 Task: Watch a repository to receive notifications.
Action: Mouse moved to (1057, 69)
Screenshot: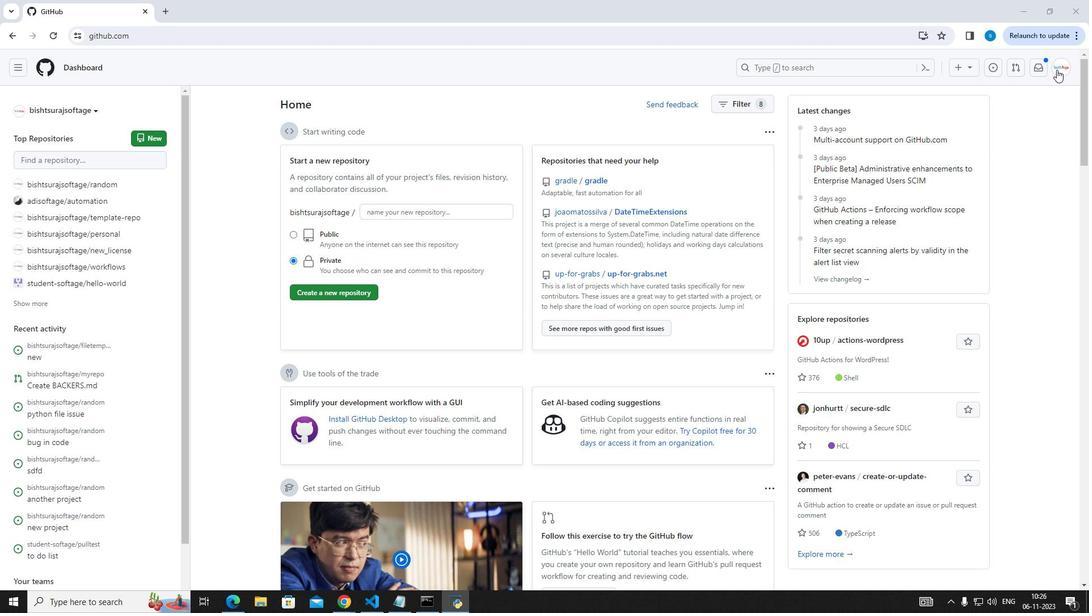 
Action: Mouse pressed left at (1057, 69)
Screenshot: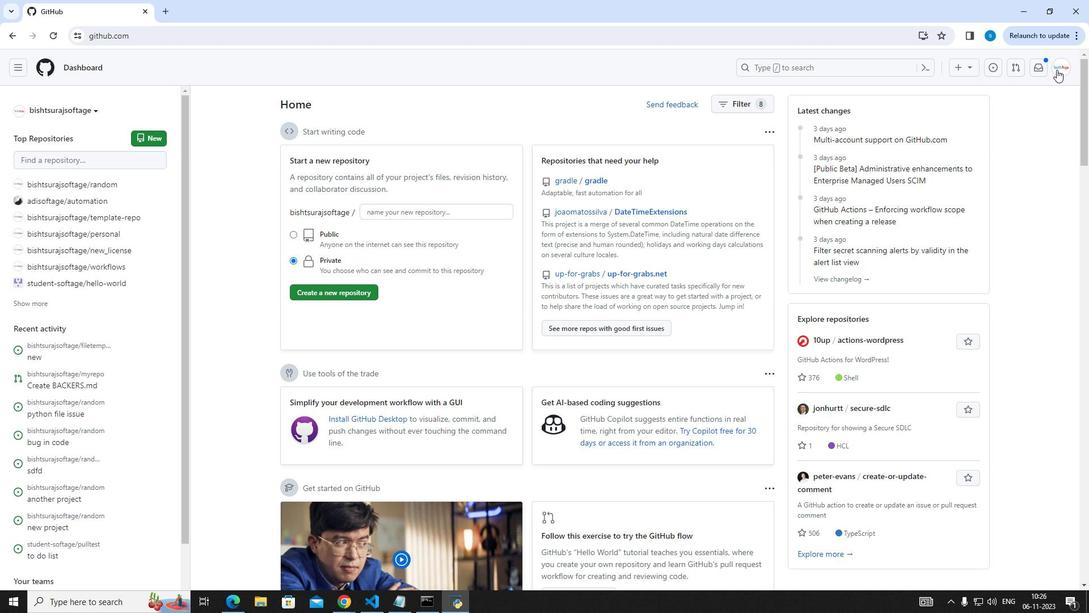 
Action: Mouse moved to (998, 164)
Screenshot: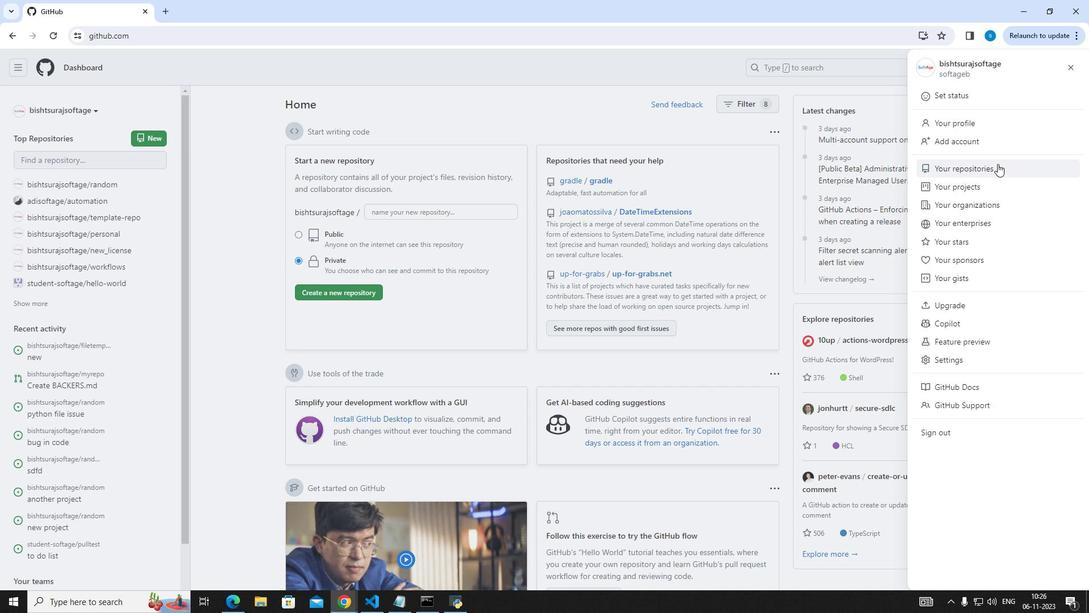 
Action: Mouse pressed left at (998, 164)
Screenshot: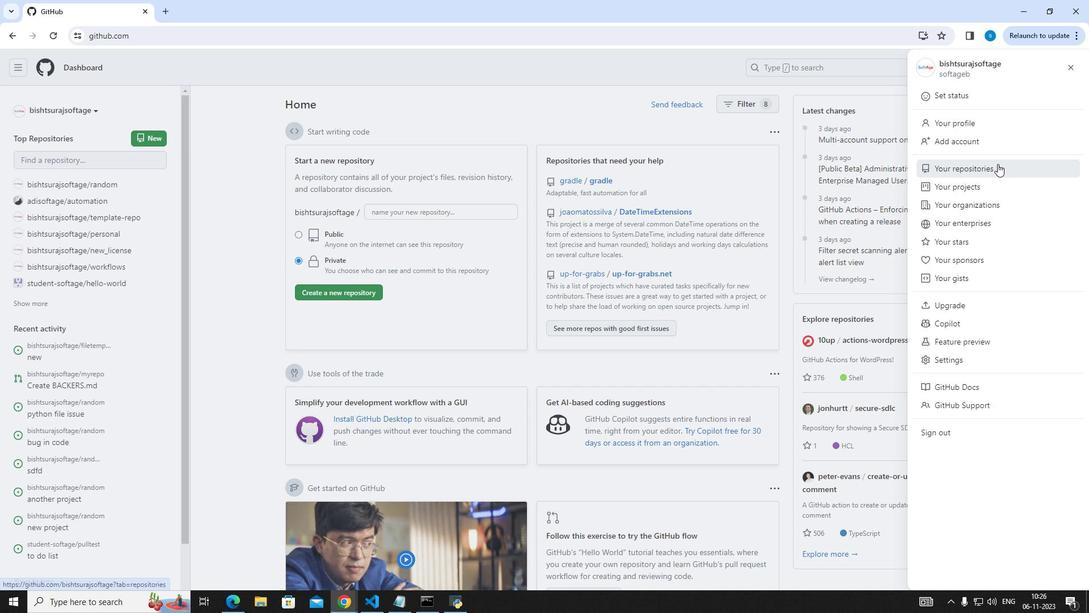 
Action: Mouse moved to (418, 166)
Screenshot: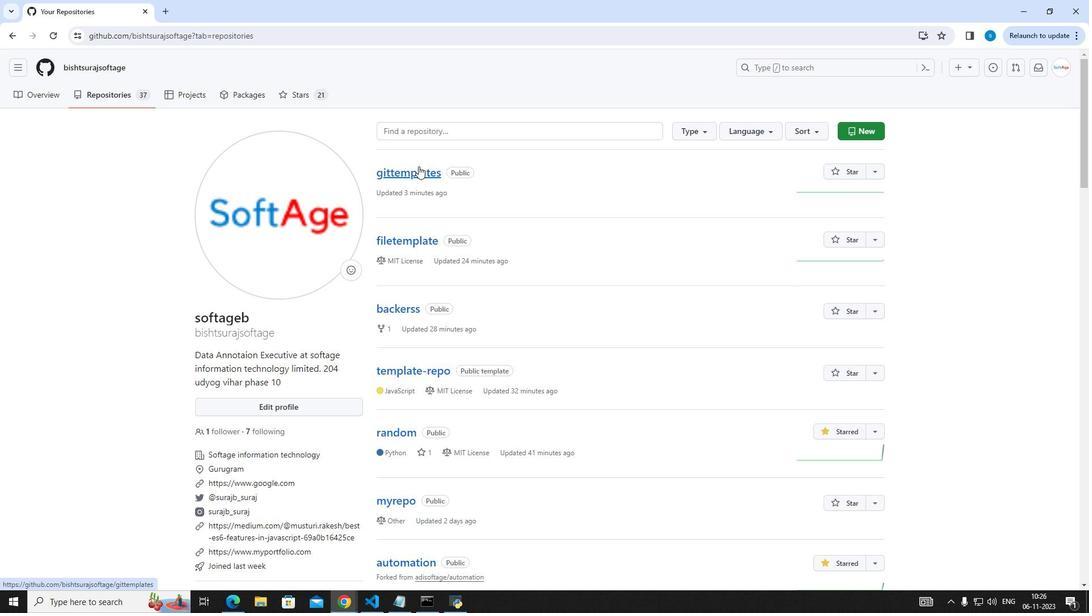 
Action: Mouse pressed left at (418, 166)
Screenshot: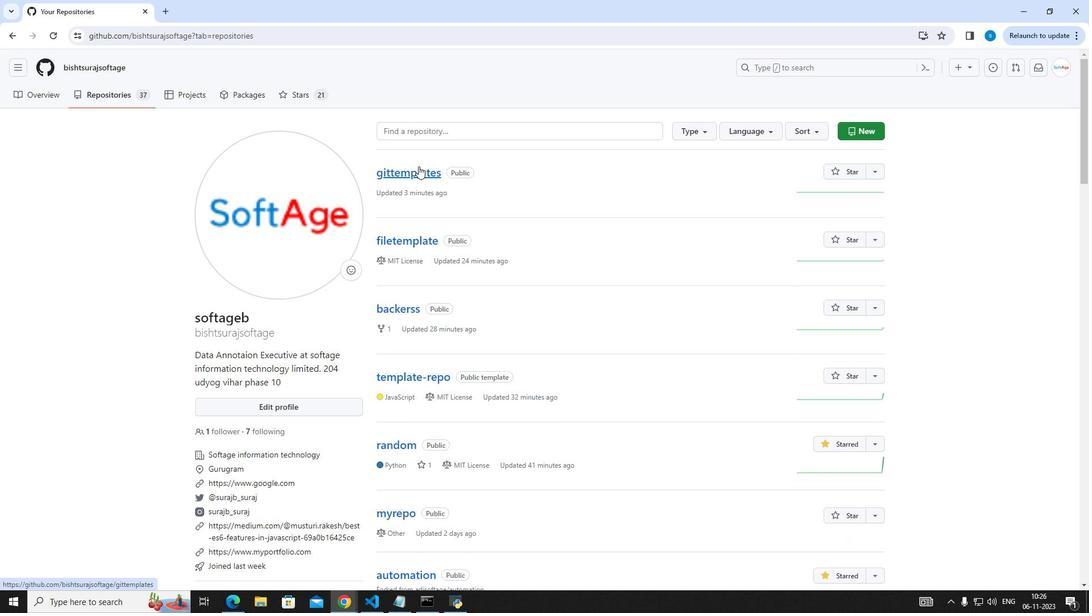 
Action: Mouse moved to (715, 127)
Screenshot: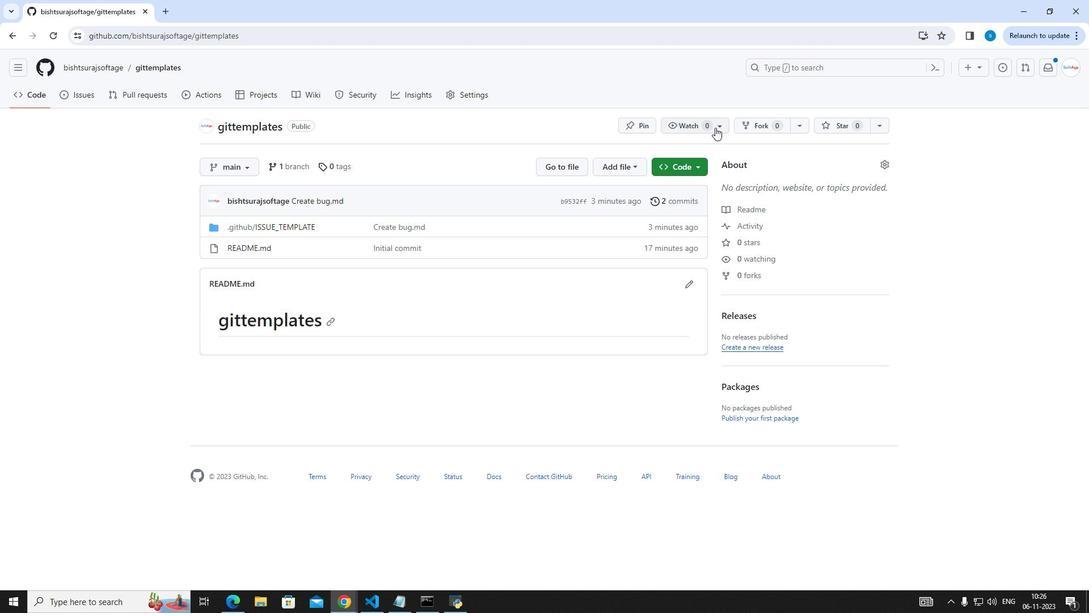 
Action: Mouse pressed left at (715, 127)
Screenshot: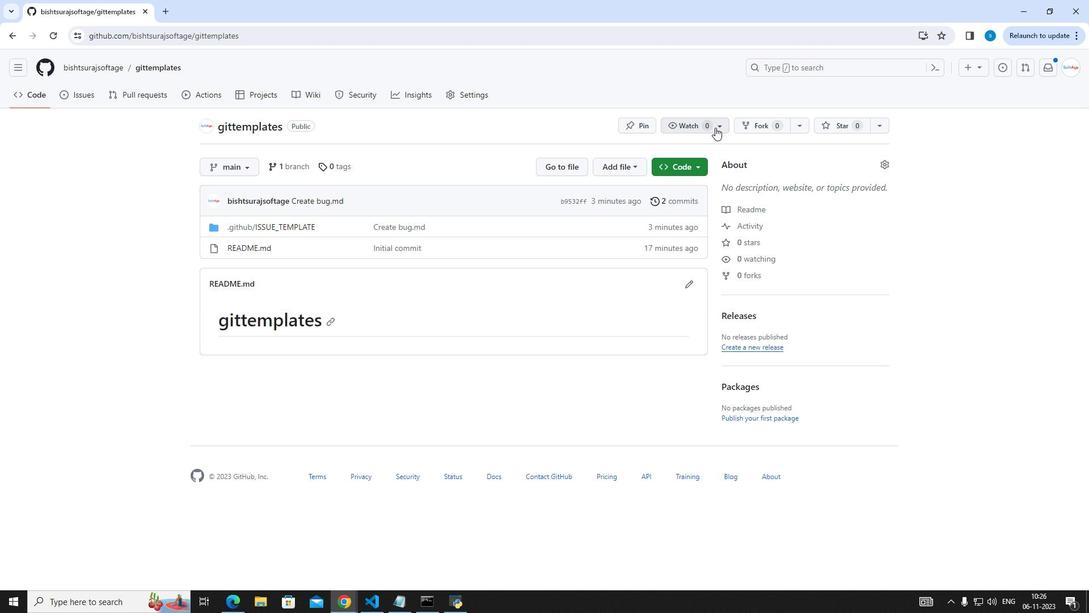 
Action: Mouse moved to (729, 271)
Screenshot: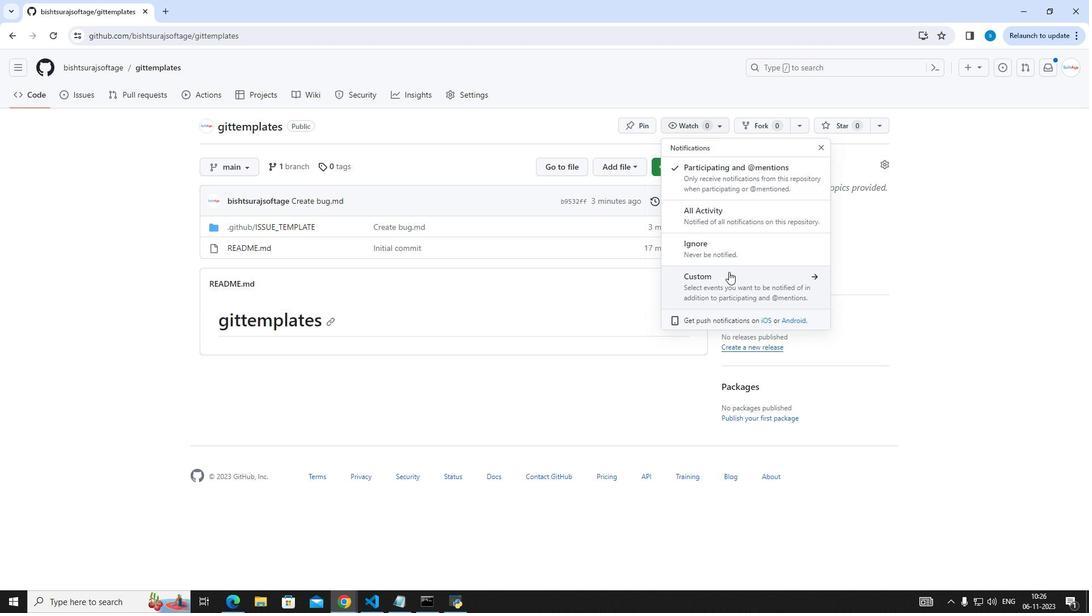 
Action: Mouse pressed left at (729, 271)
Screenshot: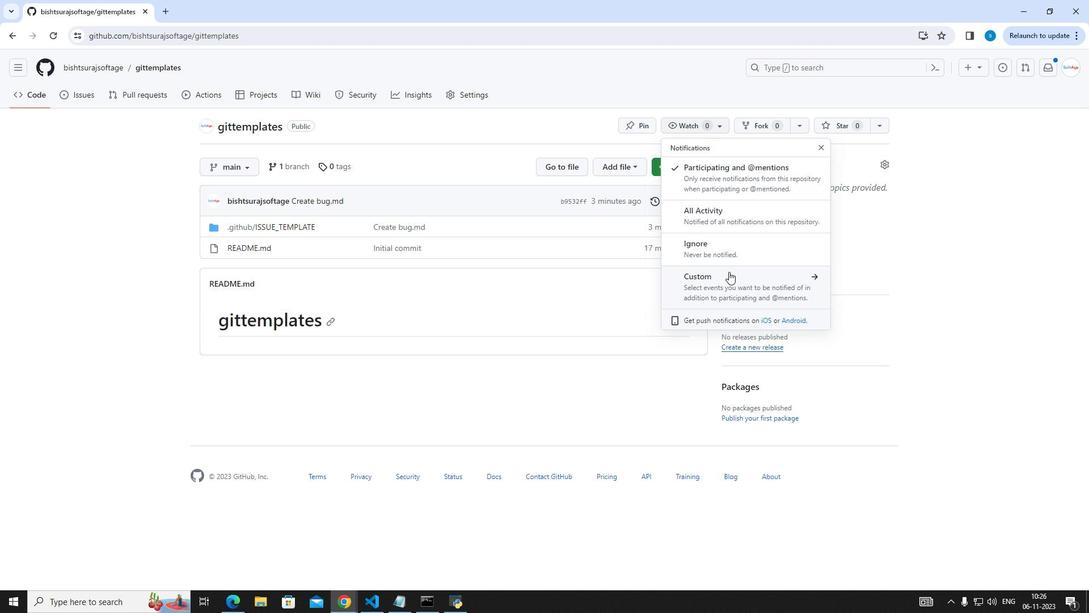 
Action: Mouse moved to (705, 211)
Screenshot: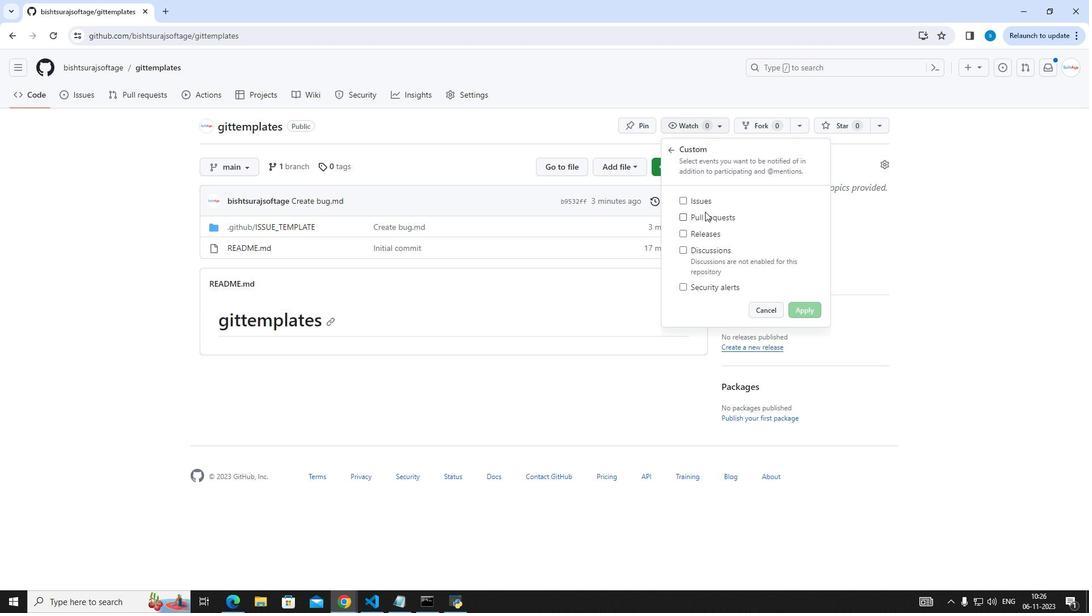 
Action: Mouse pressed left at (705, 211)
Screenshot: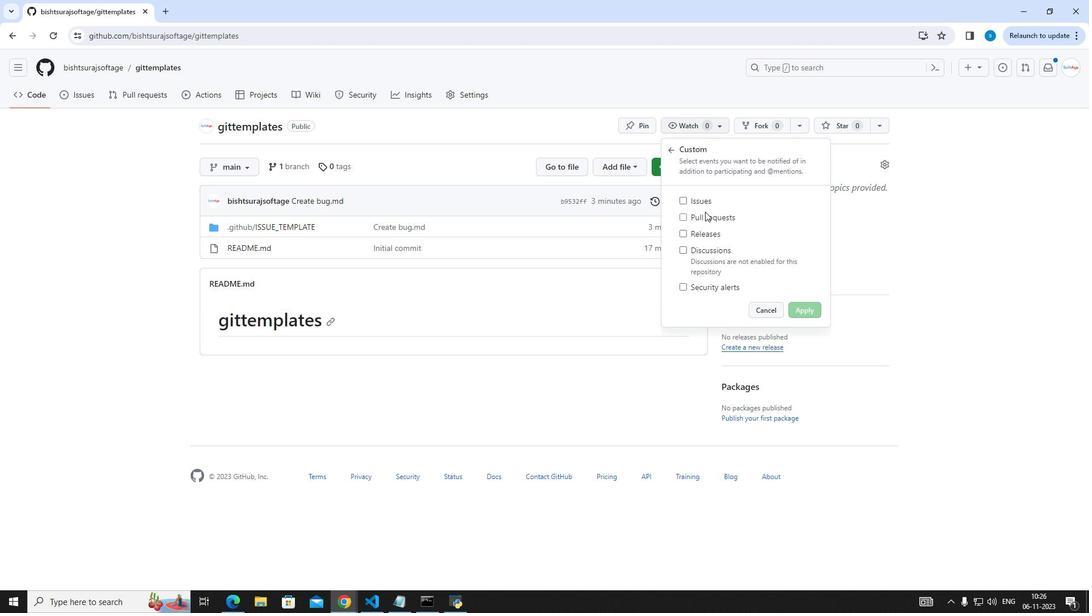 
Action: Mouse moved to (700, 196)
Screenshot: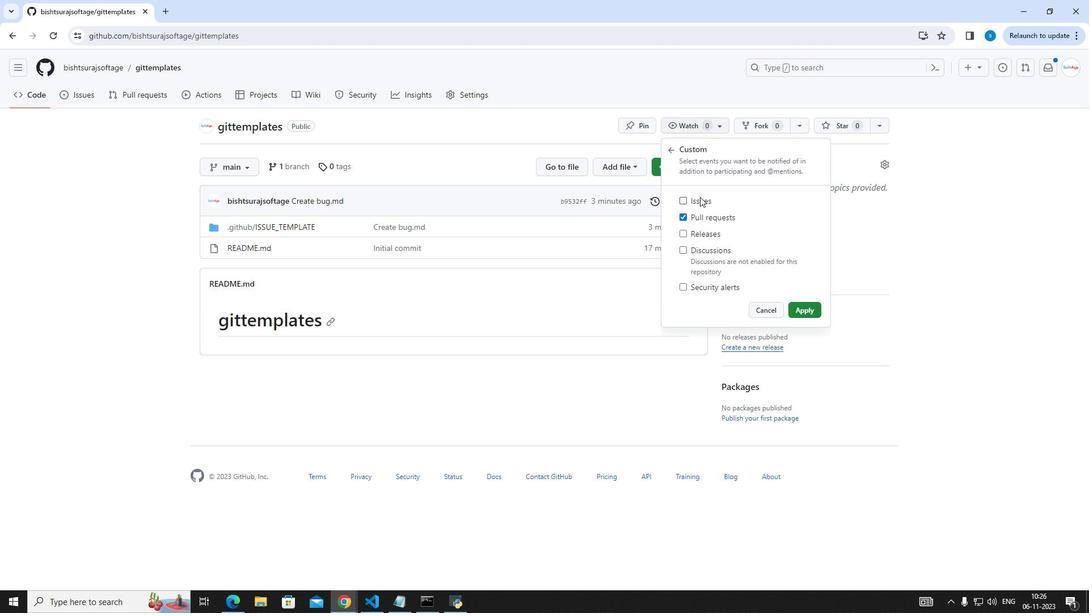 
Action: Mouse pressed left at (700, 196)
Screenshot: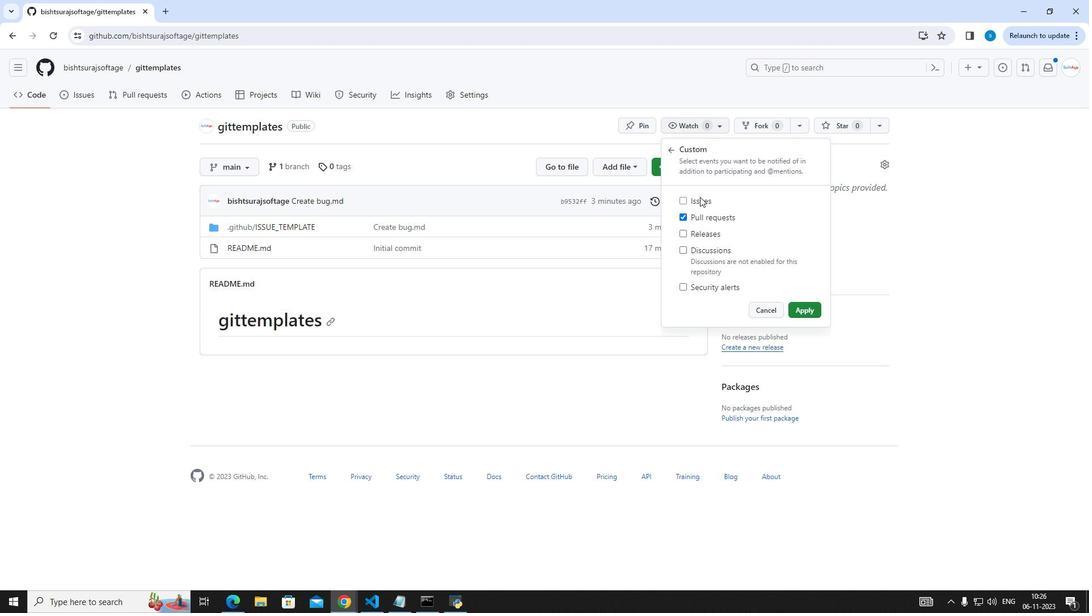 
Action: Mouse moved to (707, 244)
Screenshot: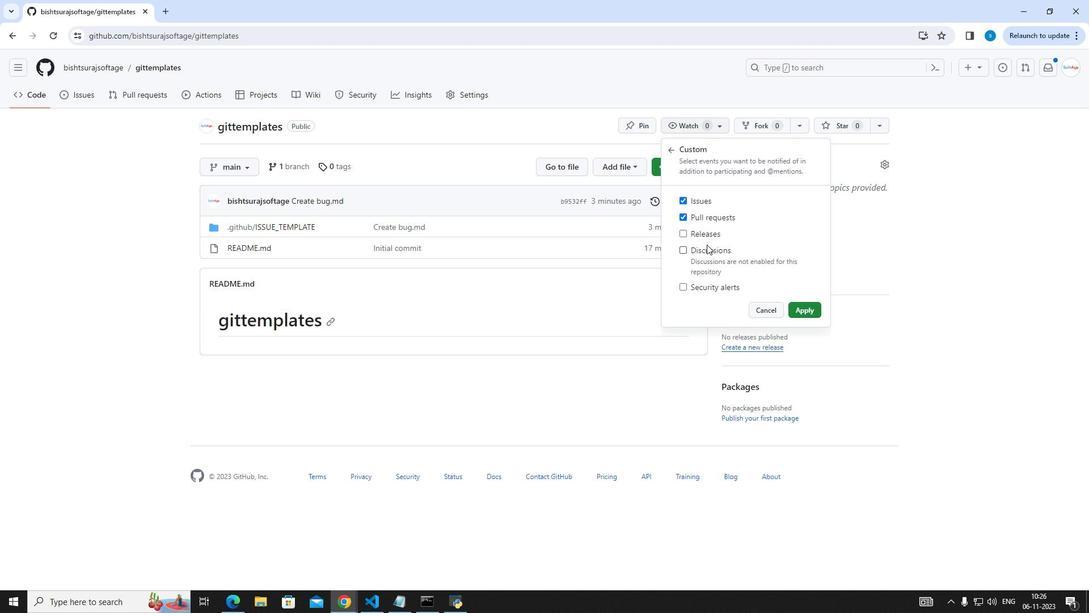 
Action: Mouse pressed left at (707, 244)
Screenshot: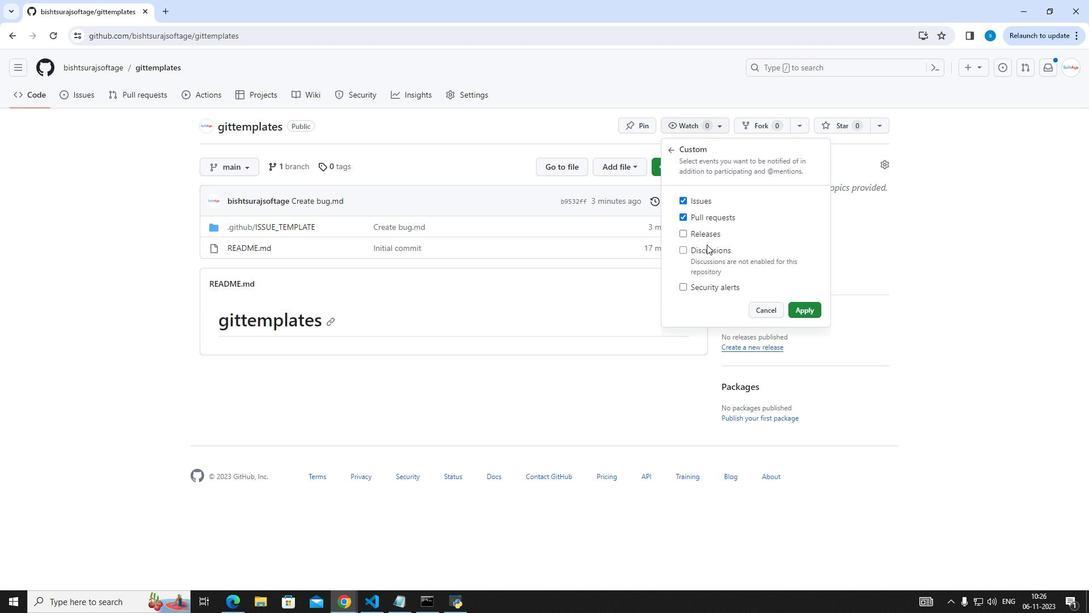 
Action: Mouse moved to (702, 287)
Screenshot: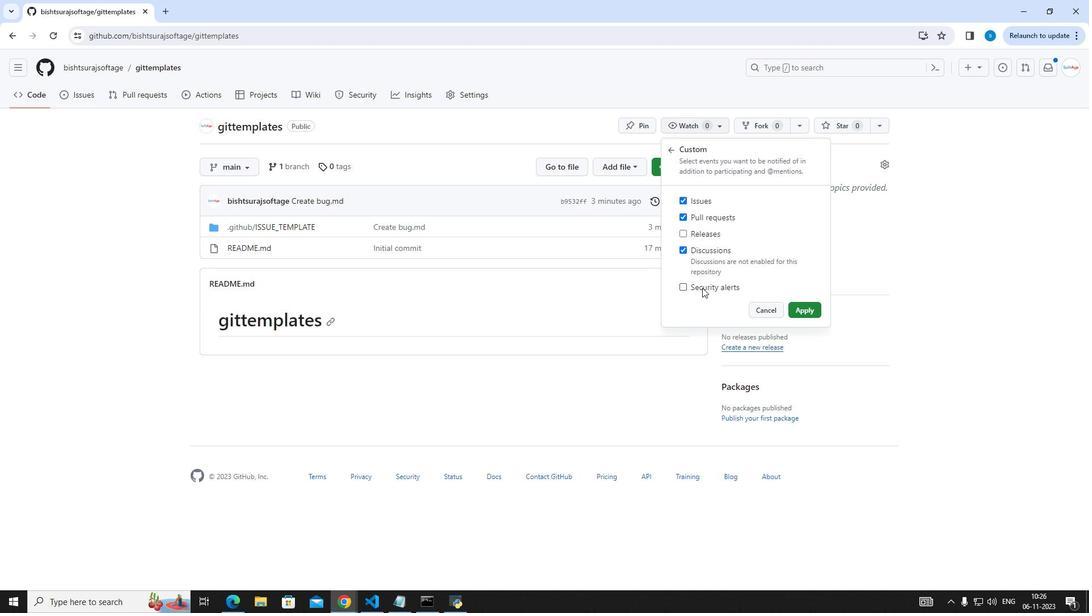 
Action: Mouse pressed left at (702, 287)
Screenshot: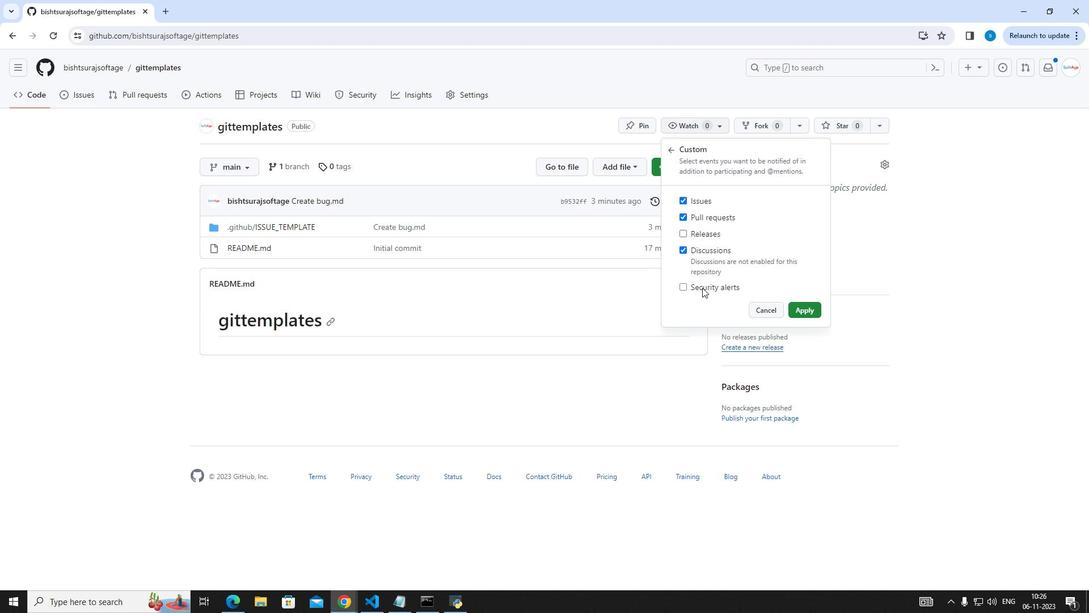 
Action: Mouse moved to (797, 305)
Screenshot: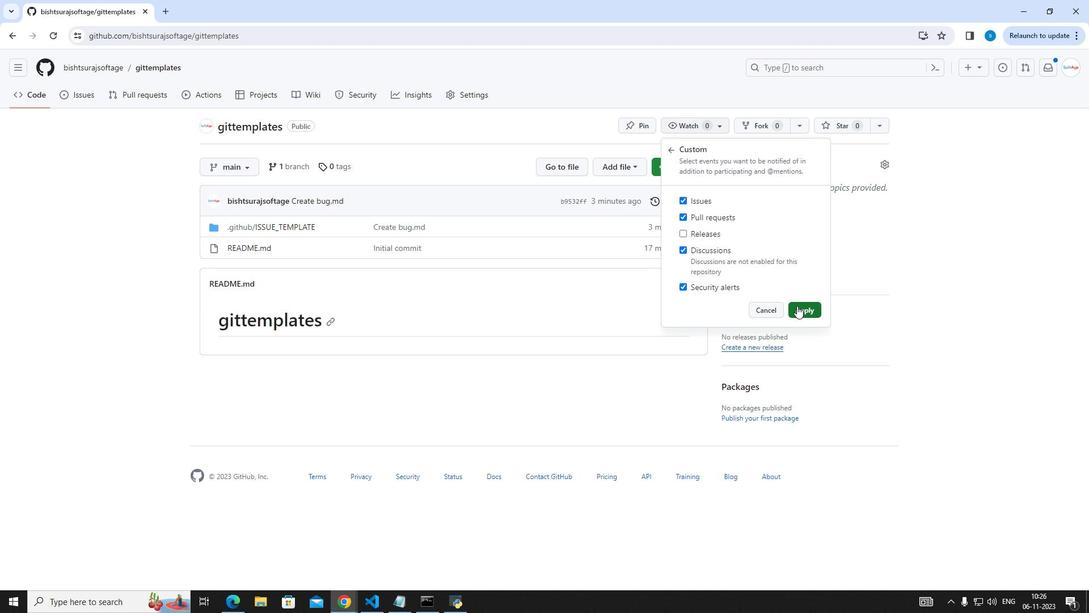 
Action: Mouse pressed left at (797, 305)
Screenshot: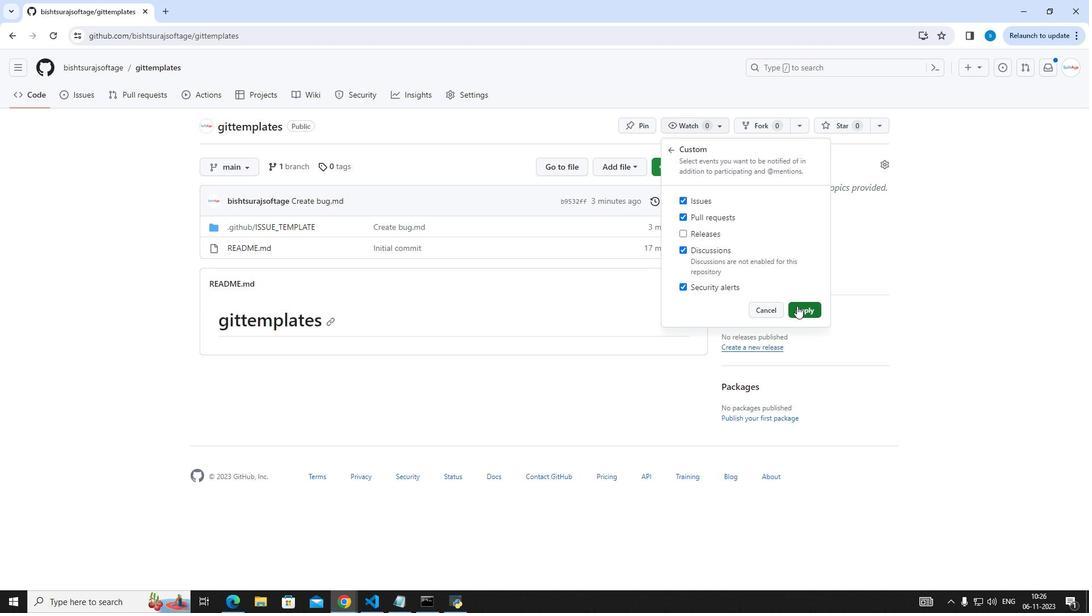 
Action: Mouse moved to (693, 129)
Screenshot: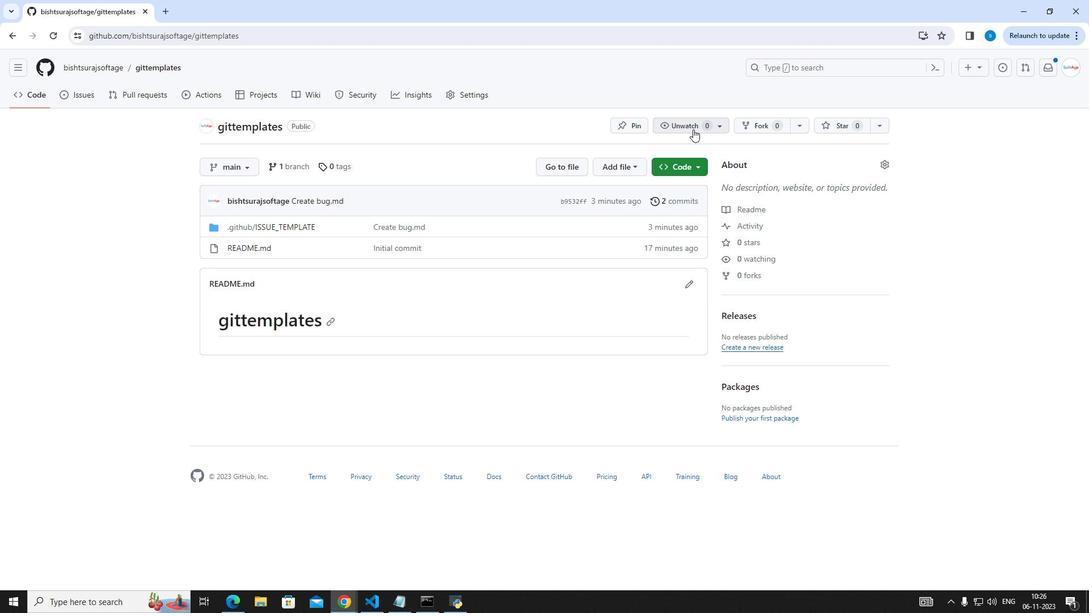 
Action: Mouse pressed left at (693, 129)
Screenshot: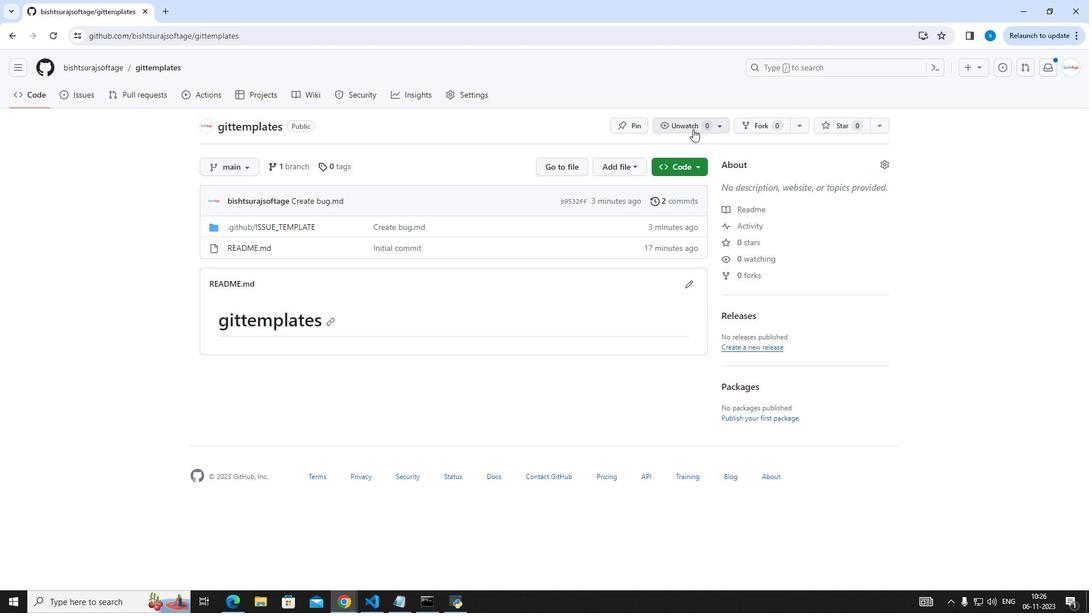 
Action: Mouse moved to (713, 171)
Screenshot: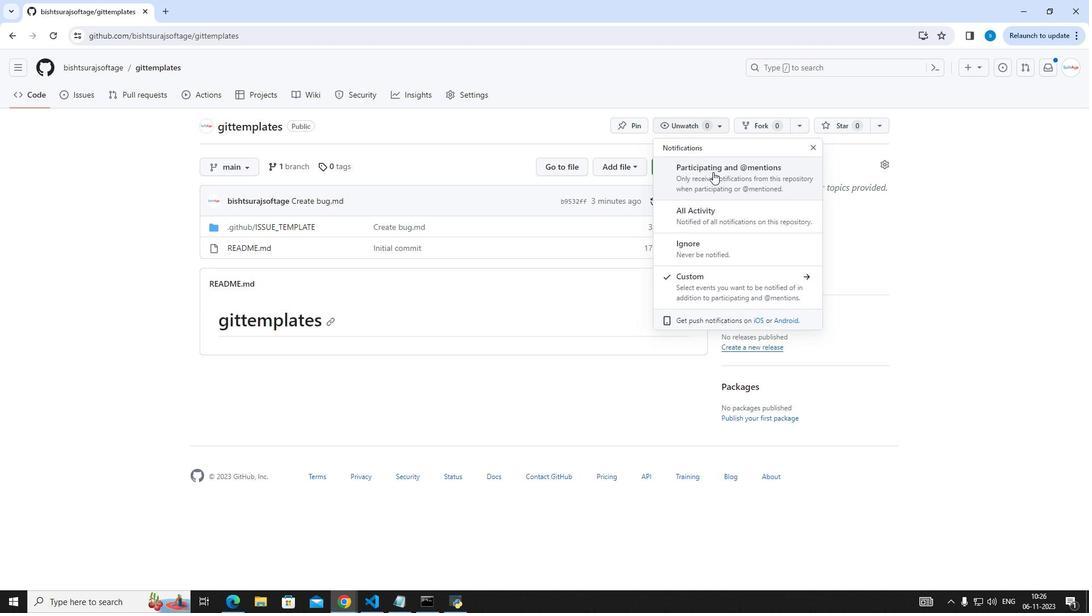 
Action: Mouse pressed left at (713, 171)
Screenshot: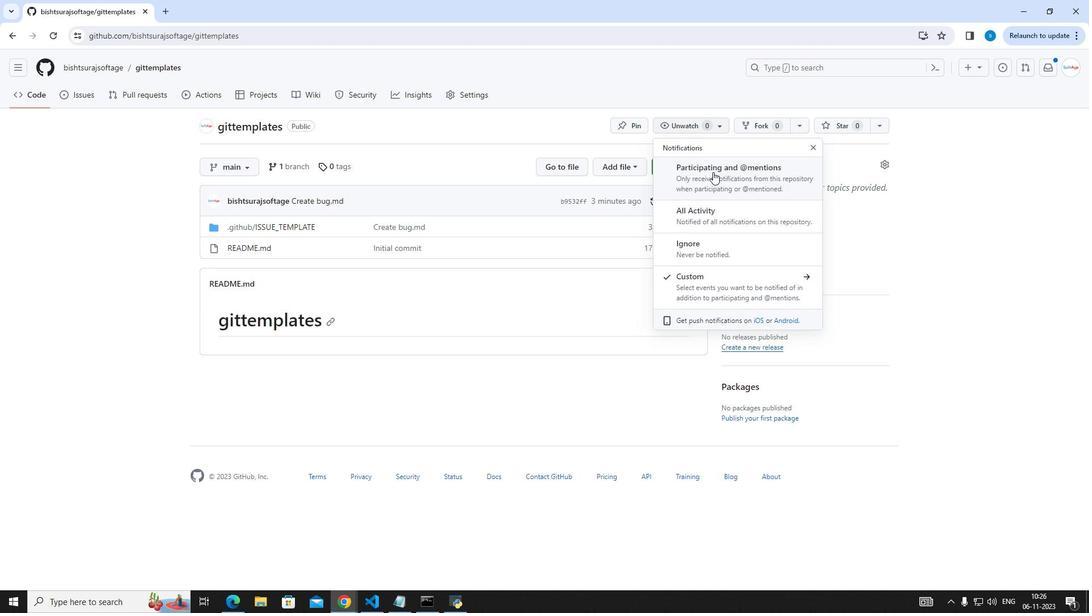
Action: Mouse moved to (936, 261)
Screenshot: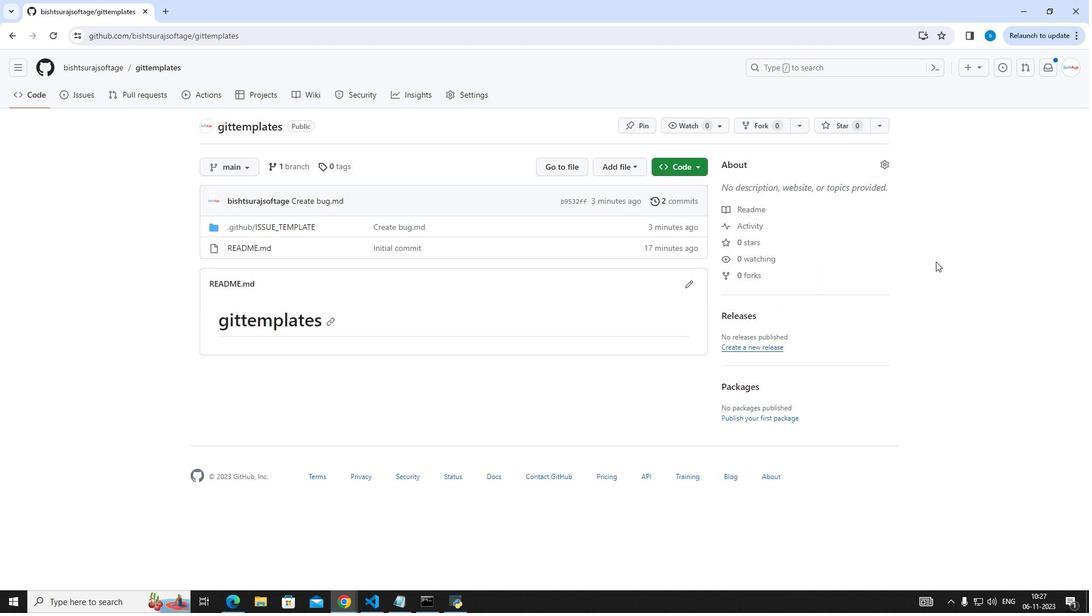 
Action: Mouse pressed left at (936, 261)
Screenshot: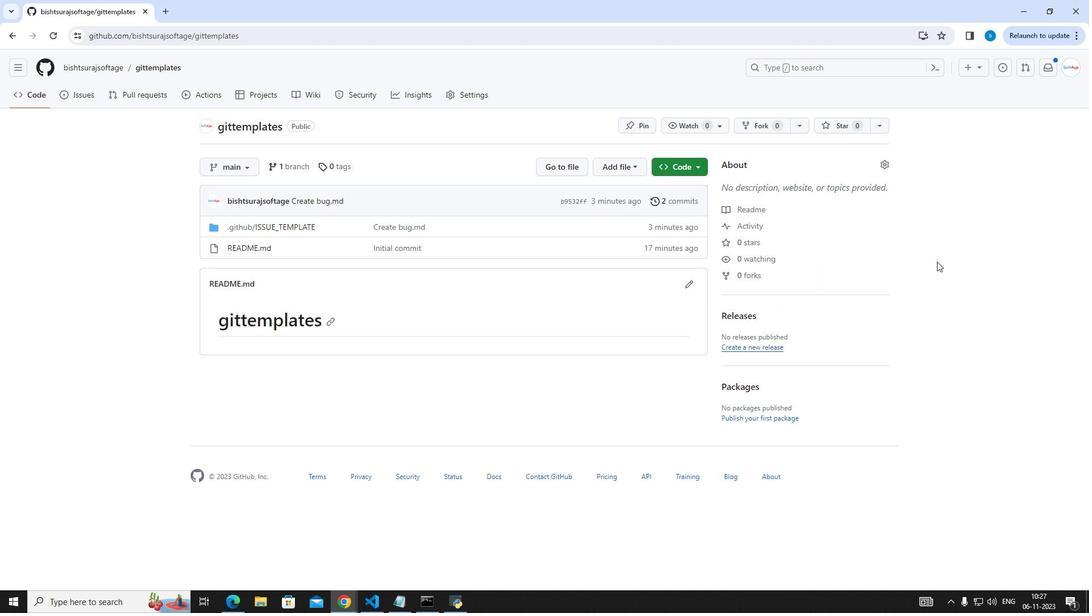 
Action: Mouse moved to (937, 261)
Screenshot: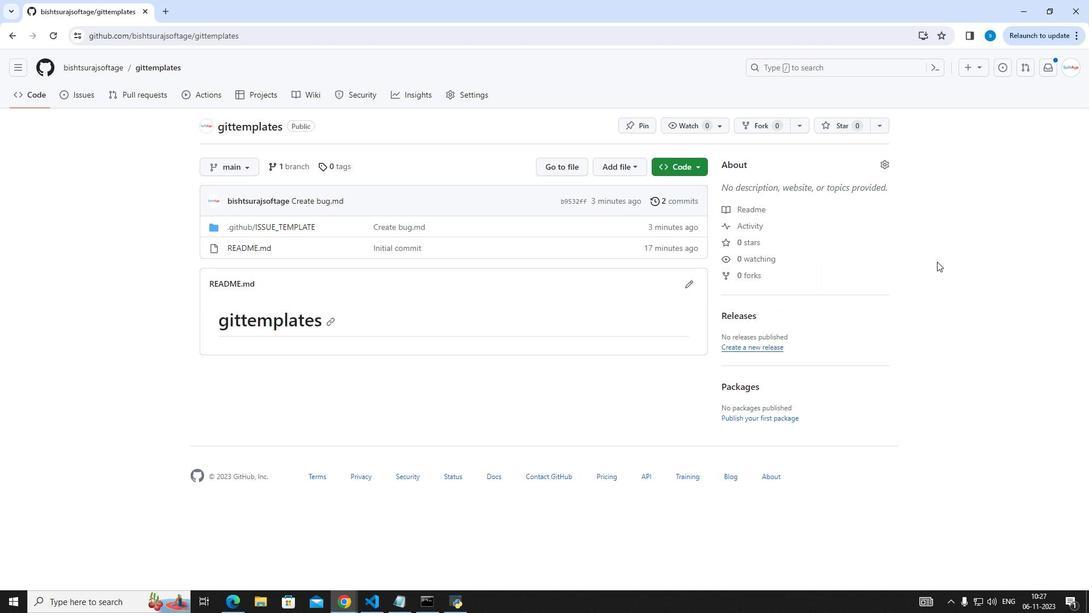 
